 Task: Find round-trip flights from New Delhi to London for 2 passengers in economy class, traveling from July 11 to July 15, with less emissions only.
Action: Mouse moved to (774, 140)
Screenshot: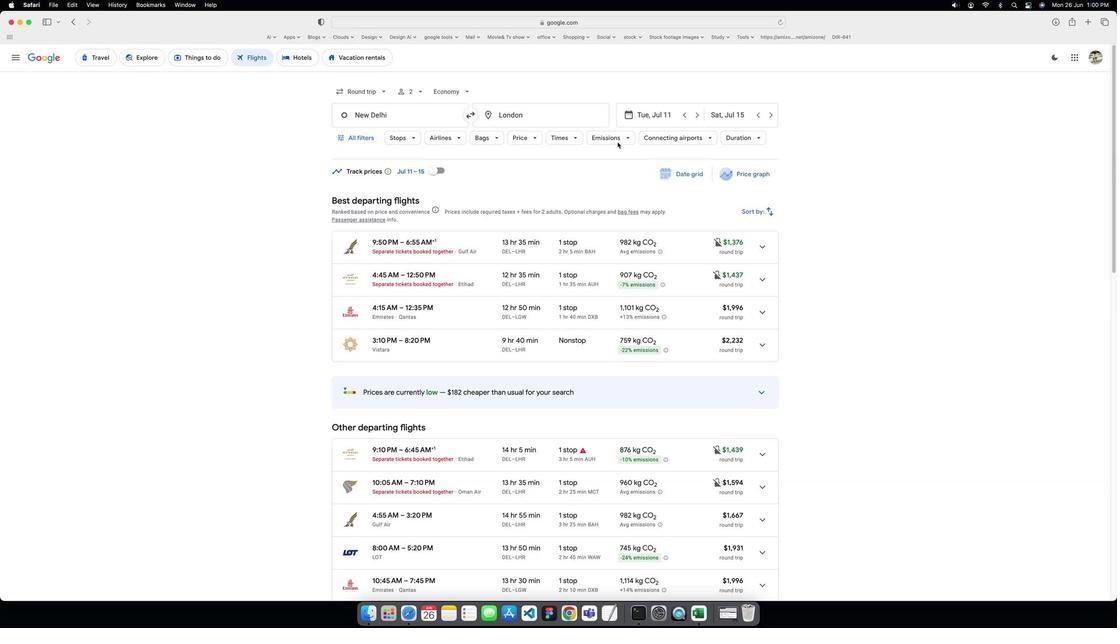 
Action: Mouse pressed left at (774, 140)
Screenshot: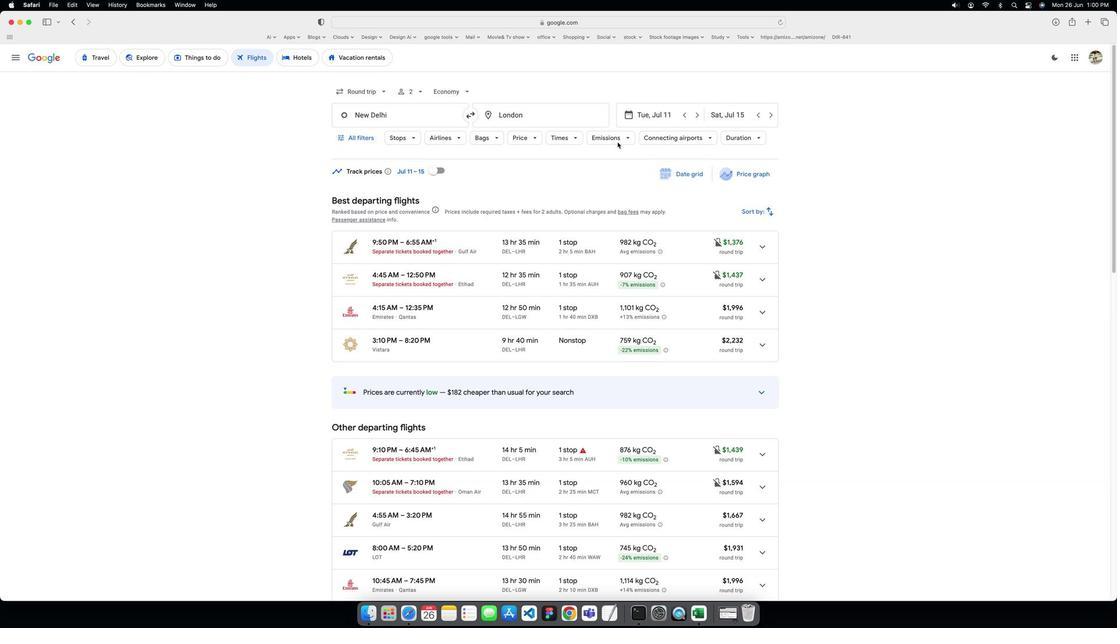 
Action: Mouse moved to (770, 136)
Screenshot: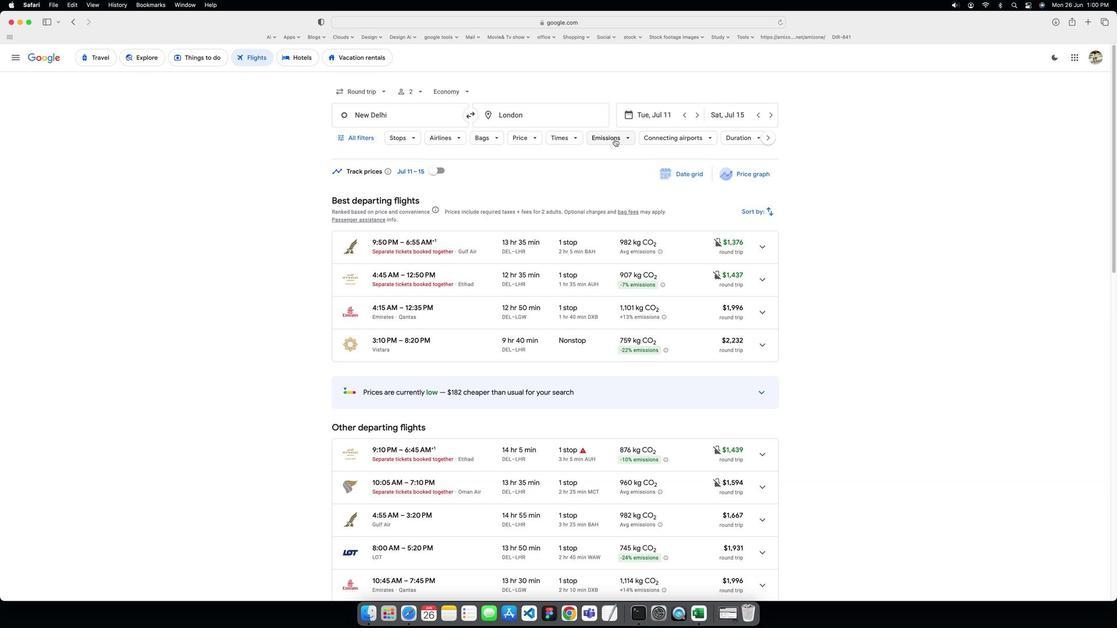 
Action: Mouse pressed left at (770, 136)
Screenshot: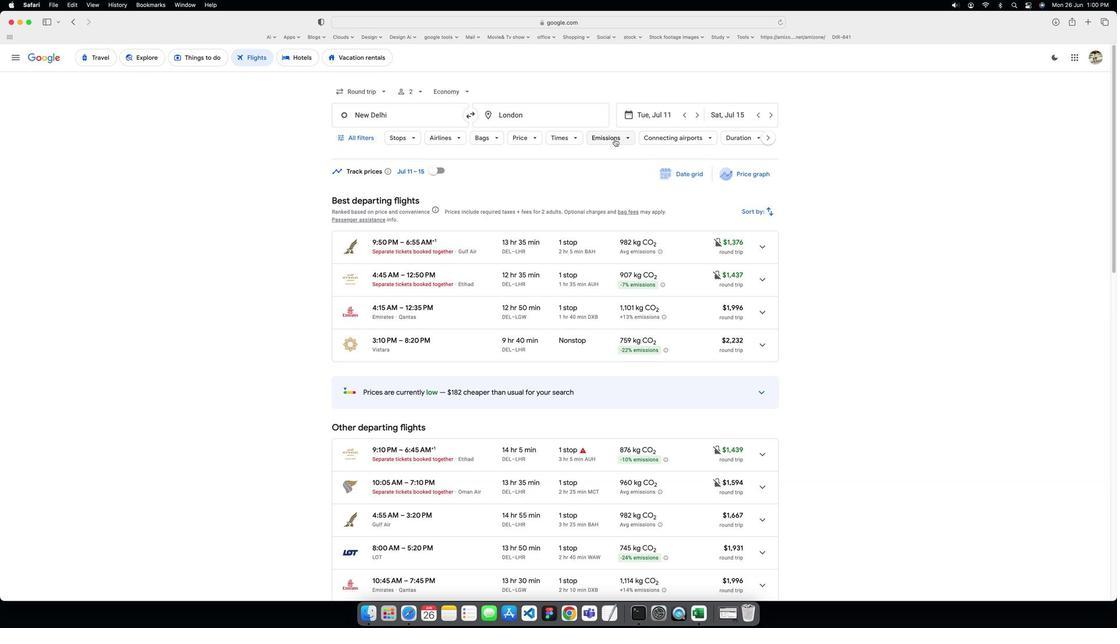 
Action: Mouse moved to (765, 221)
Screenshot: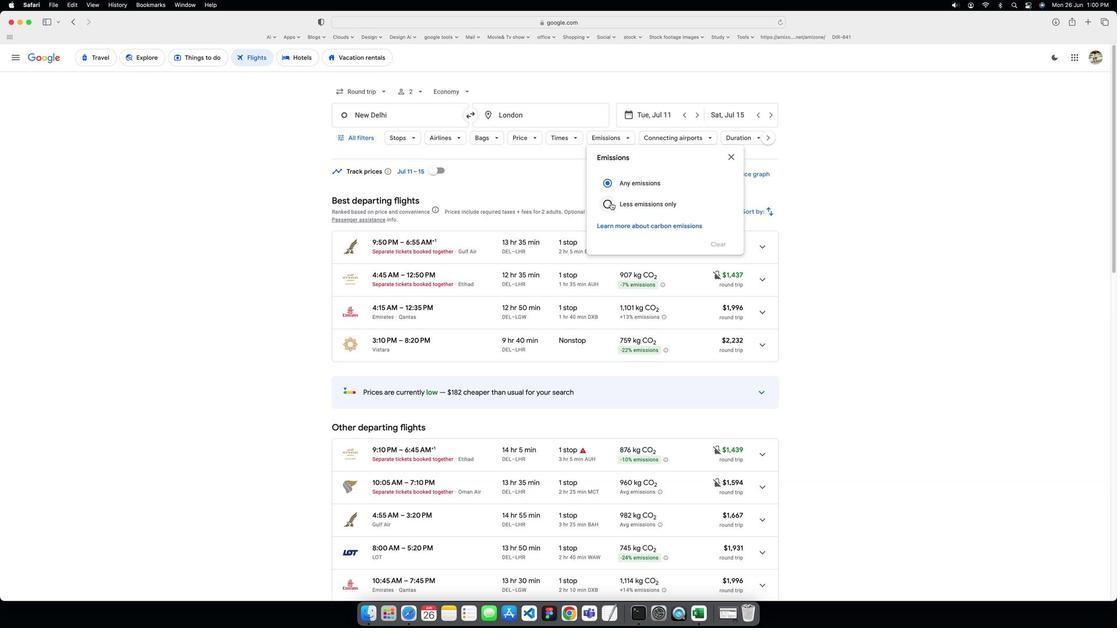 
Action: Mouse pressed left at (765, 221)
Screenshot: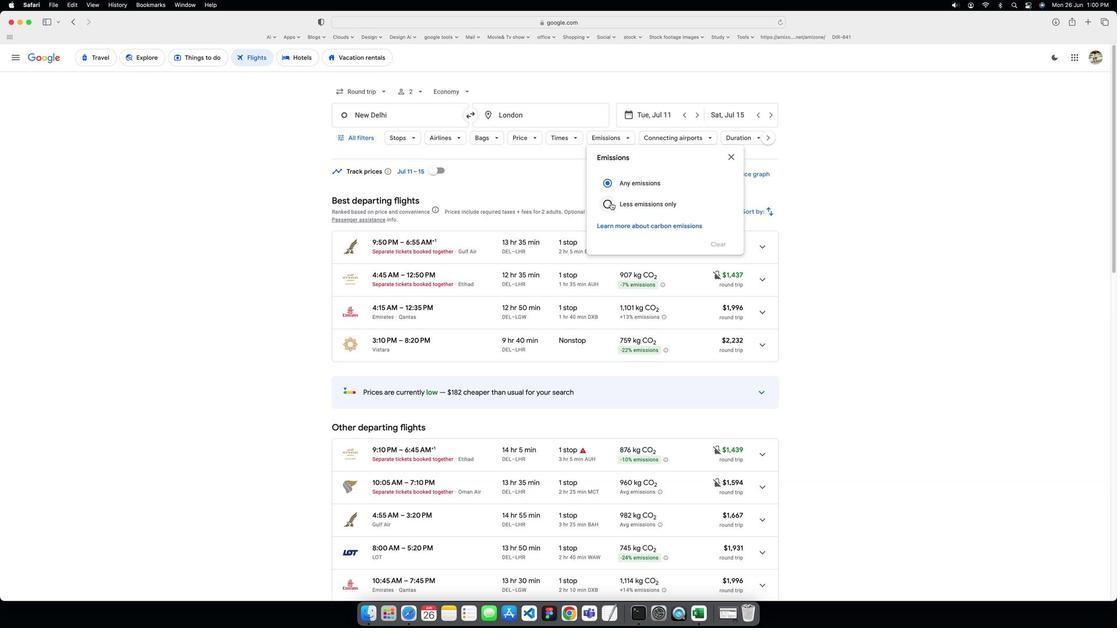 
Action: Mouse moved to (922, 165)
Screenshot: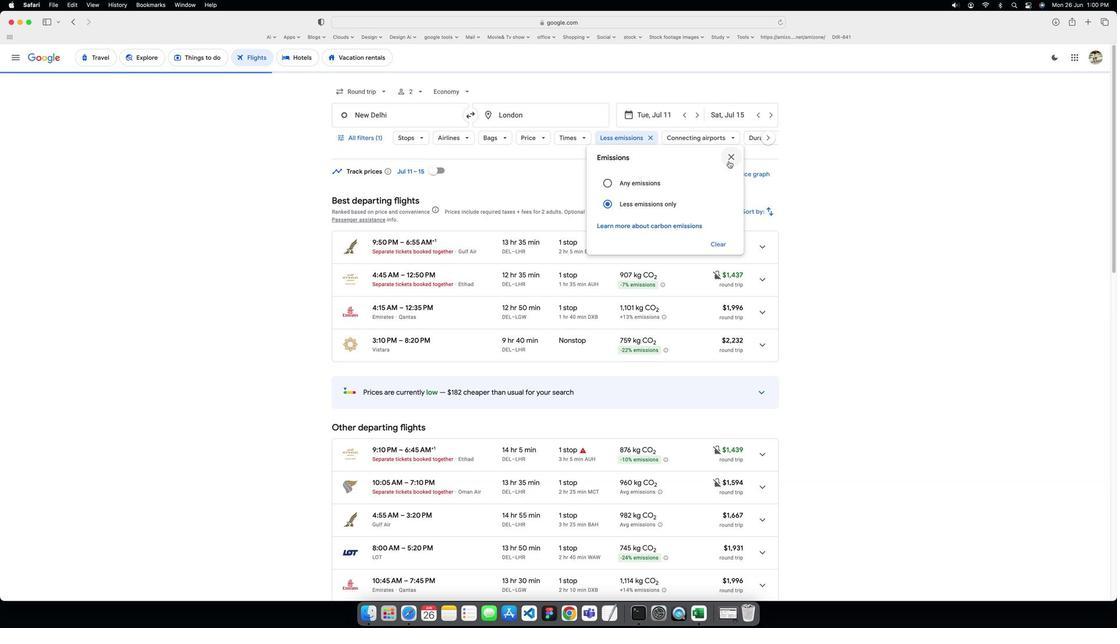 
Action: Mouse pressed left at (922, 165)
Screenshot: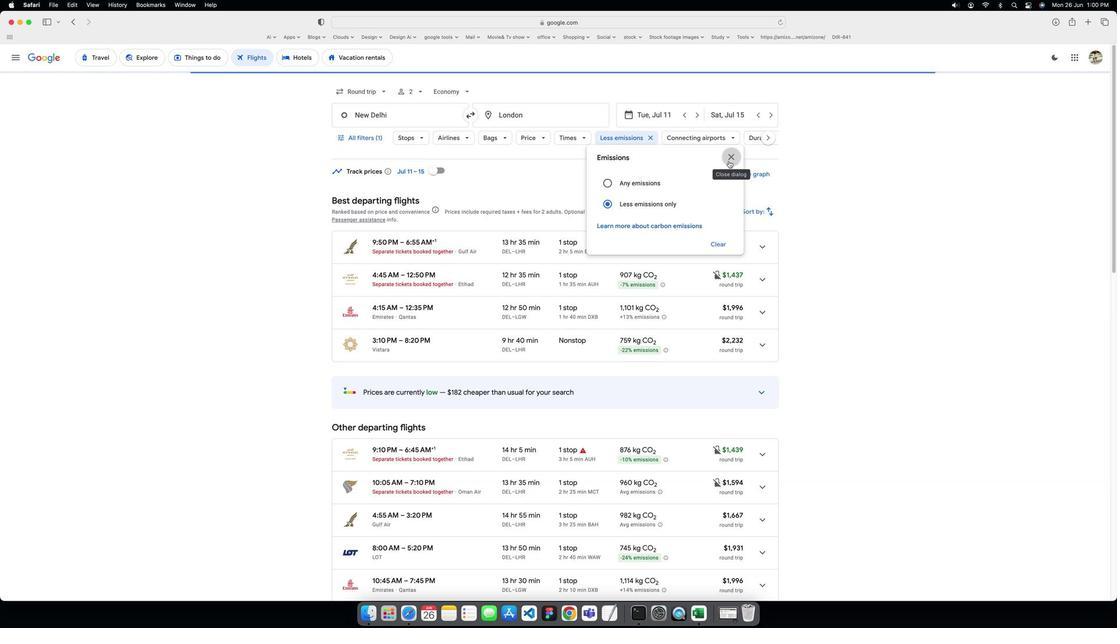 
